 Task: Add a dependency to the task Create a new online booking system for a conference center , the existing task  Implement a new virtualization system for a company's IT infrastructure in the project AgileRescue
Action: Mouse moved to (94, 249)
Screenshot: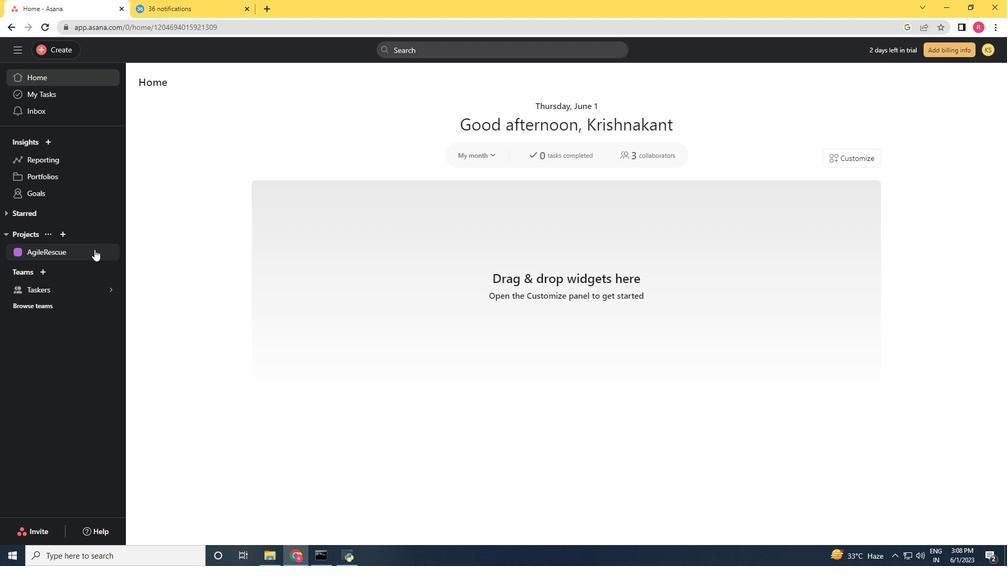 
Action: Mouse pressed left at (94, 249)
Screenshot: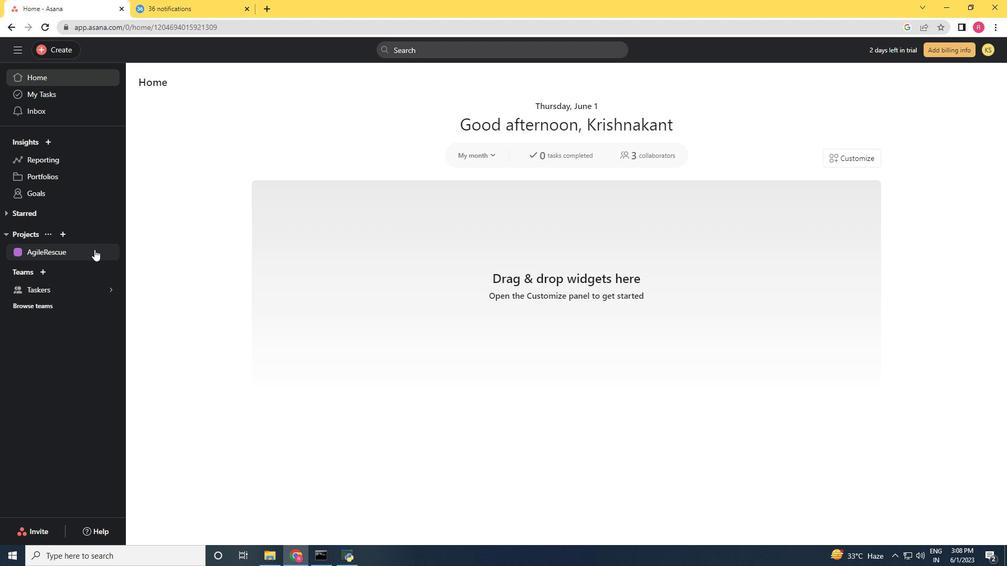 
Action: Mouse moved to (431, 306)
Screenshot: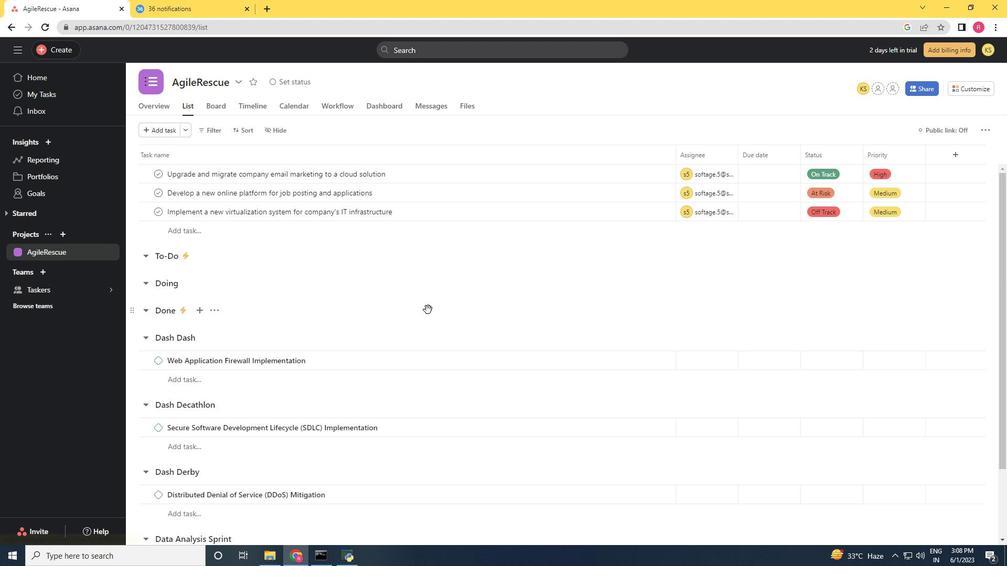 
Action: Mouse scrolled (431, 305) with delta (0, 0)
Screenshot: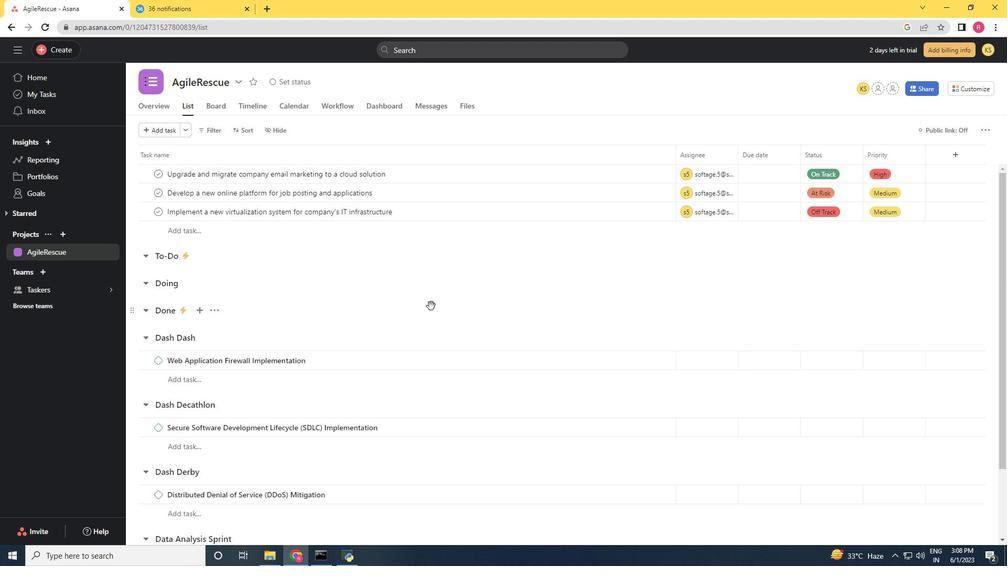 
Action: Mouse scrolled (431, 305) with delta (0, 0)
Screenshot: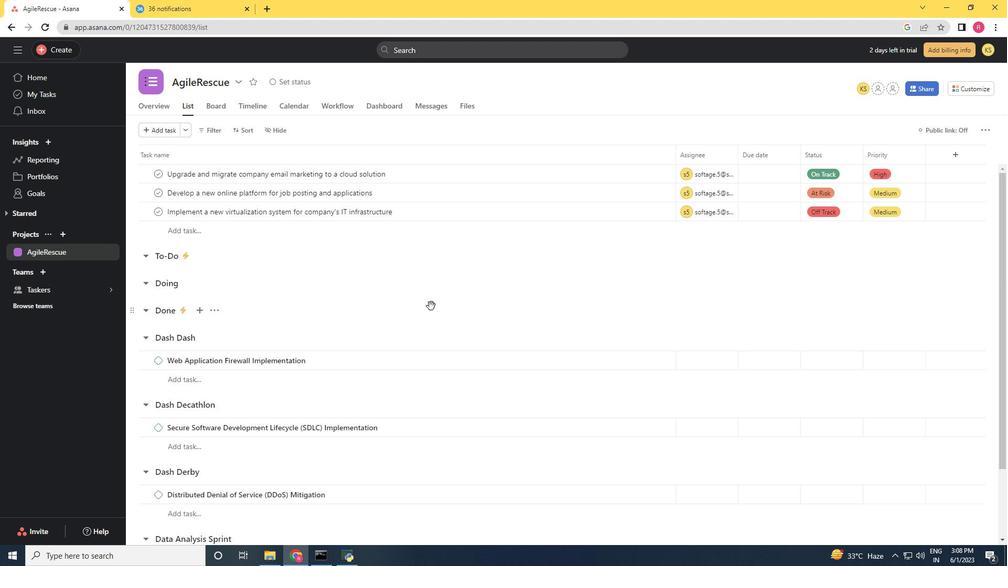 
Action: Mouse scrolled (431, 305) with delta (0, 0)
Screenshot: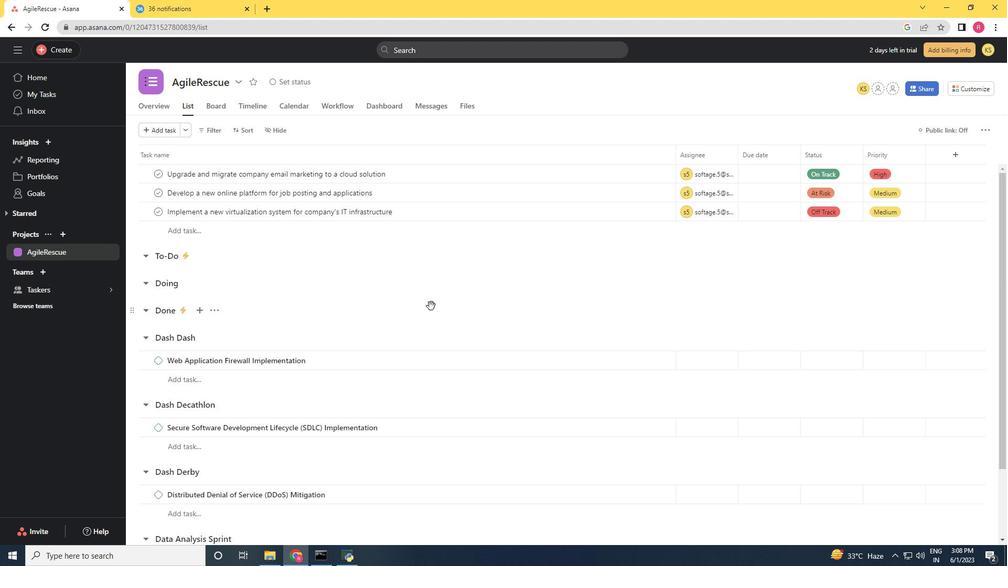 
Action: Mouse scrolled (431, 305) with delta (0, 0)
Screenshot: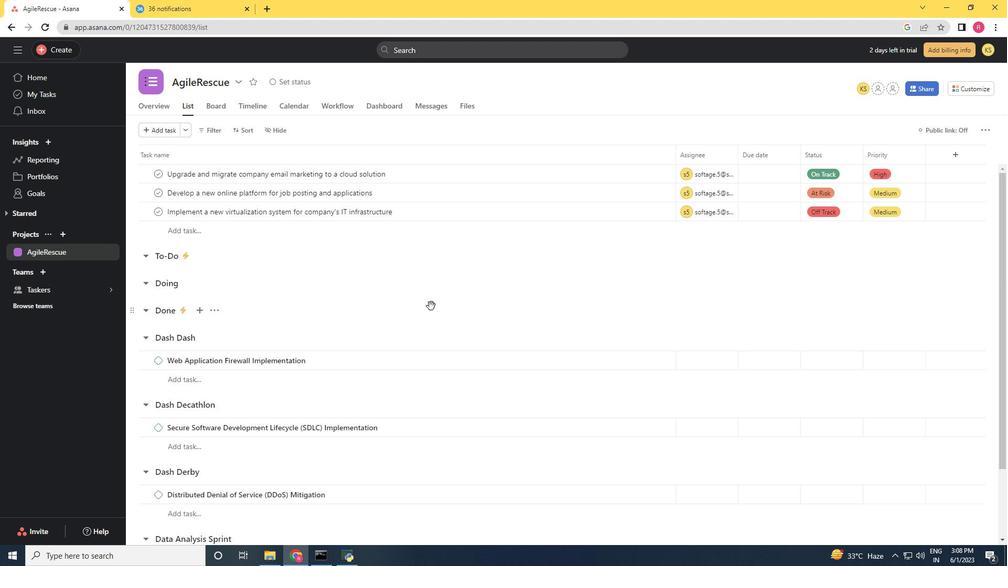 
Action: Mouse scrolled (431, 305) with delta (0, 0)
Screenshot: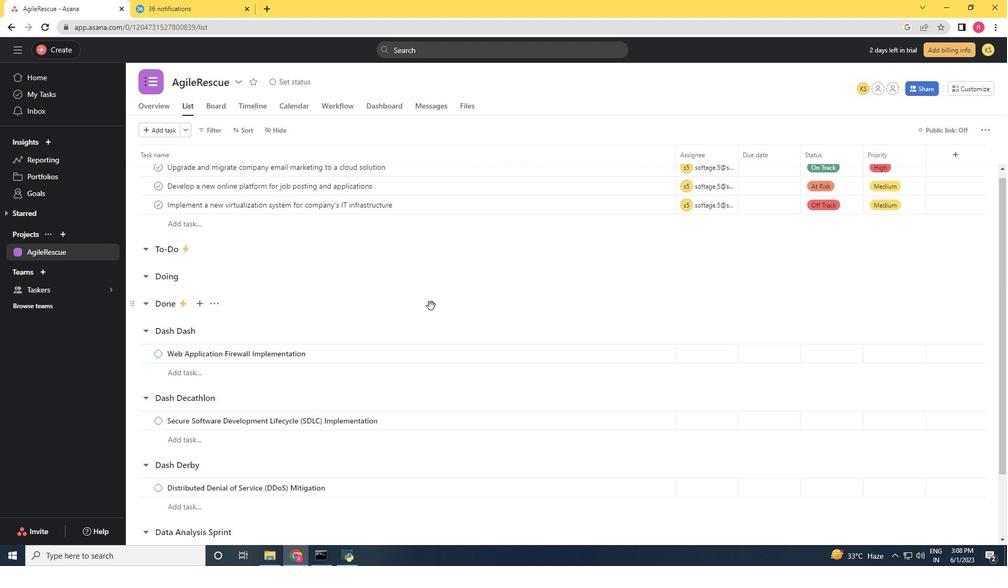 
Action: Mouse moved to (471, 473)
Screenshot: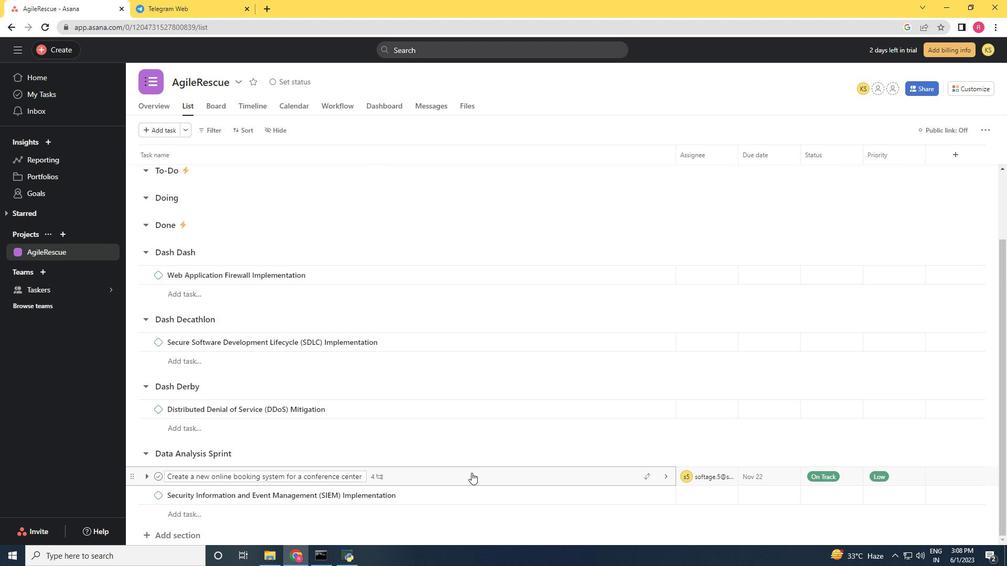 
Action: Mouse pressed left at (471, 473)
Screenshot: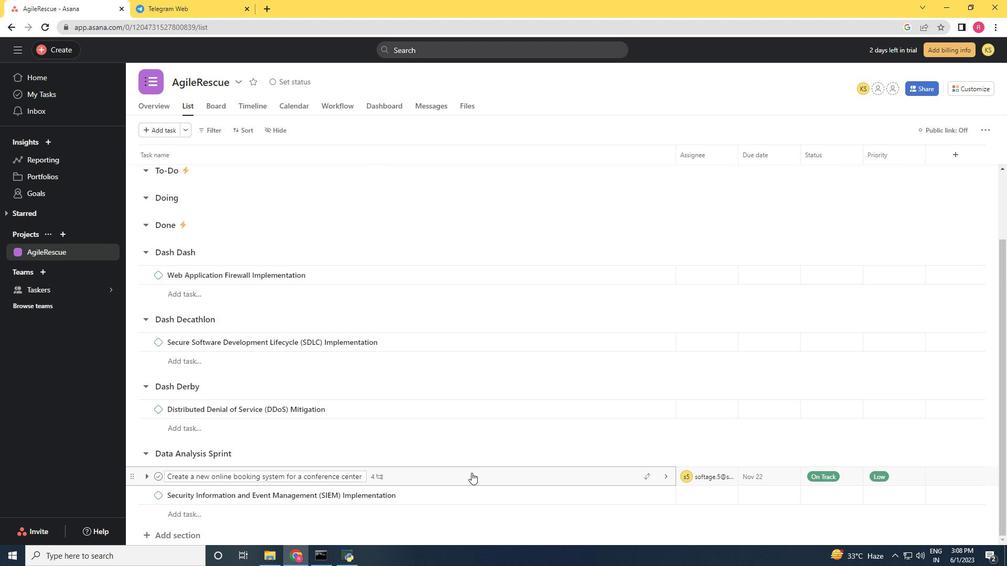 
Action: Mouse moved to (543, 406)
Screenshot: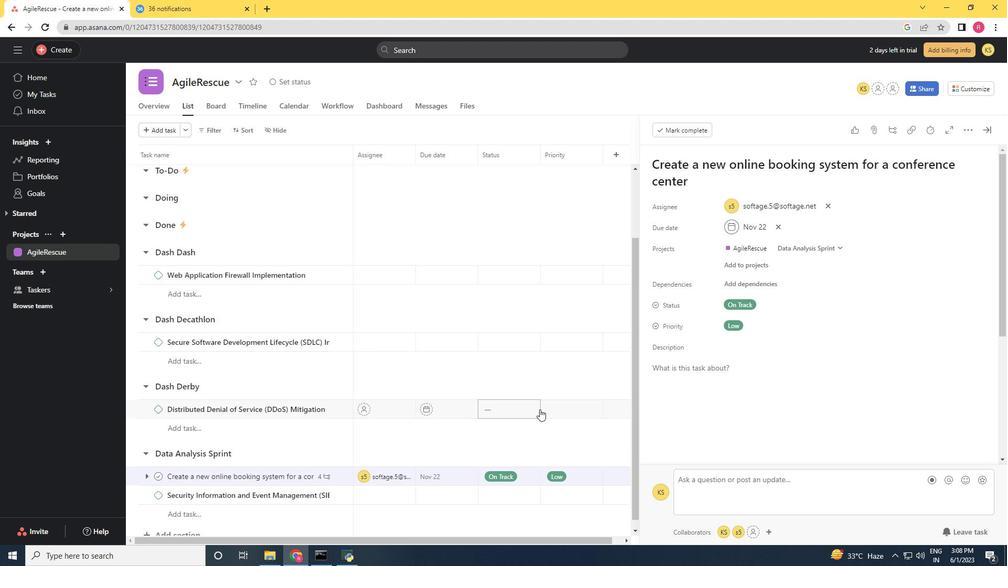 
Action: Mouse scrolled (543, 406) with delta (0, 0)
Screenshot: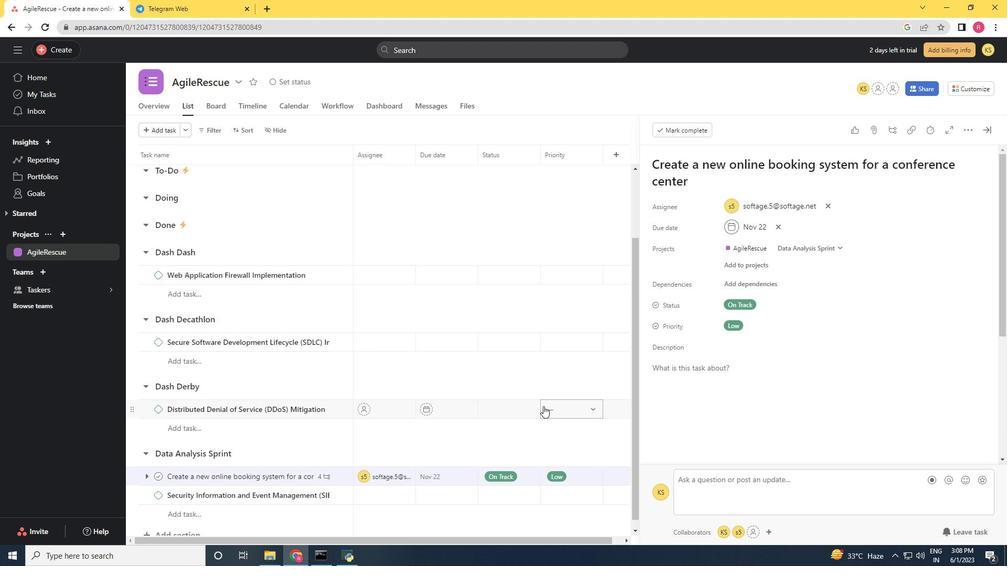
Action: Mouse moved to (702, 389)
Screenshot: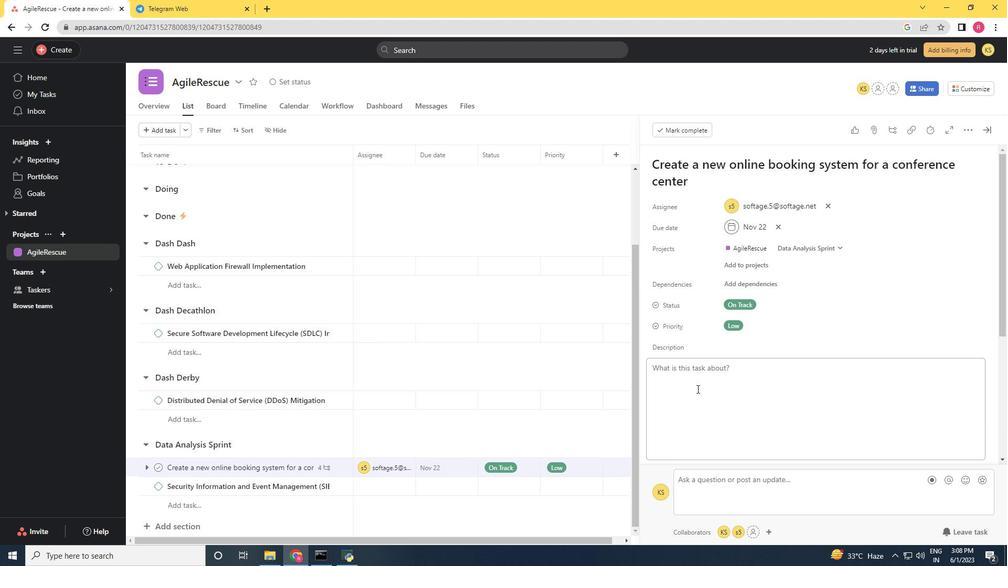 
Action: Mouse scrolled (702, 389) with delta (0, 0)
Screenshot: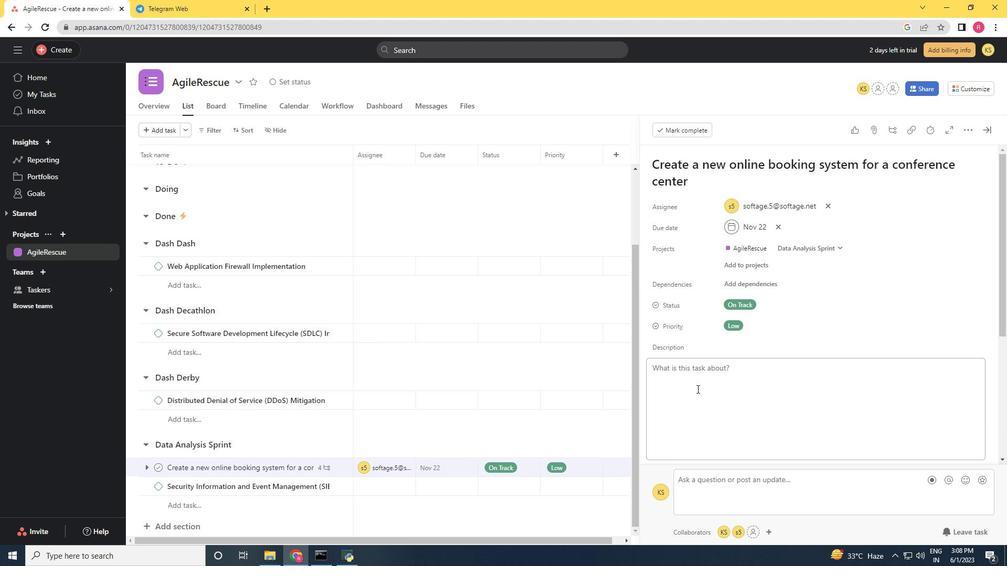 
Action: Mouse moved to (703, 390)
Screenshot: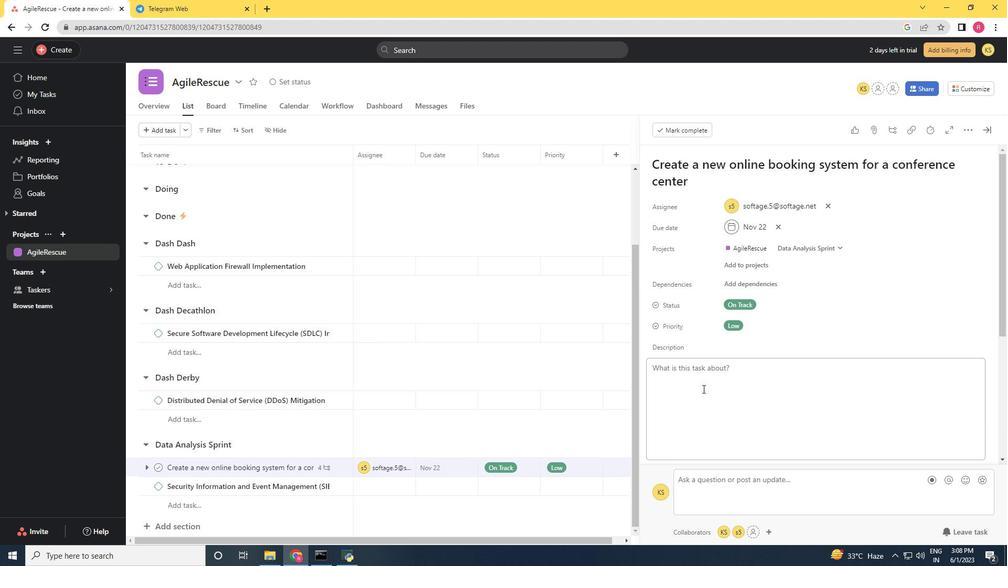 
Action: Mouse scrolled (703, 389) with delta (0, 0)
Screenshot: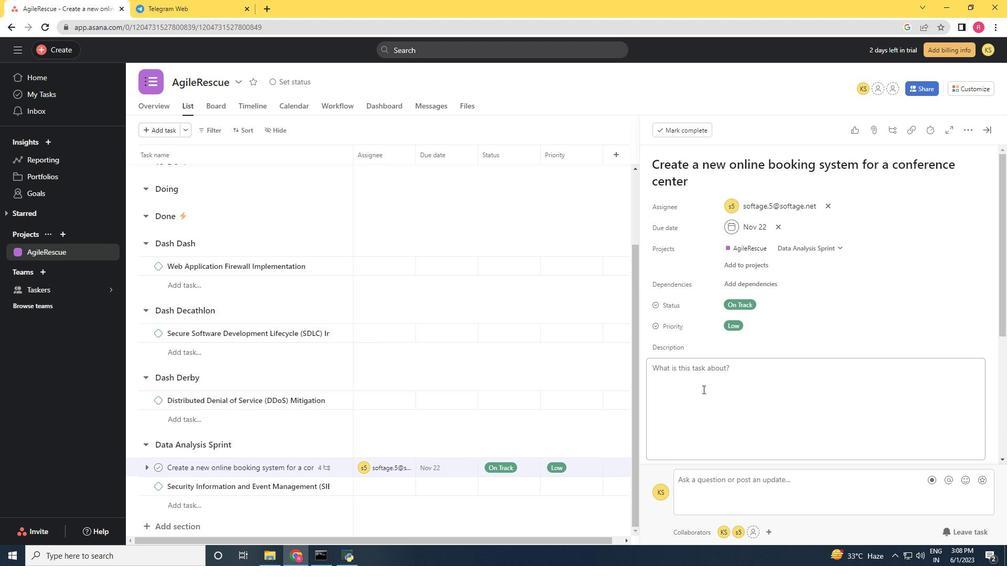 
Action: Mouse moved to (703, 390)
Screenshot: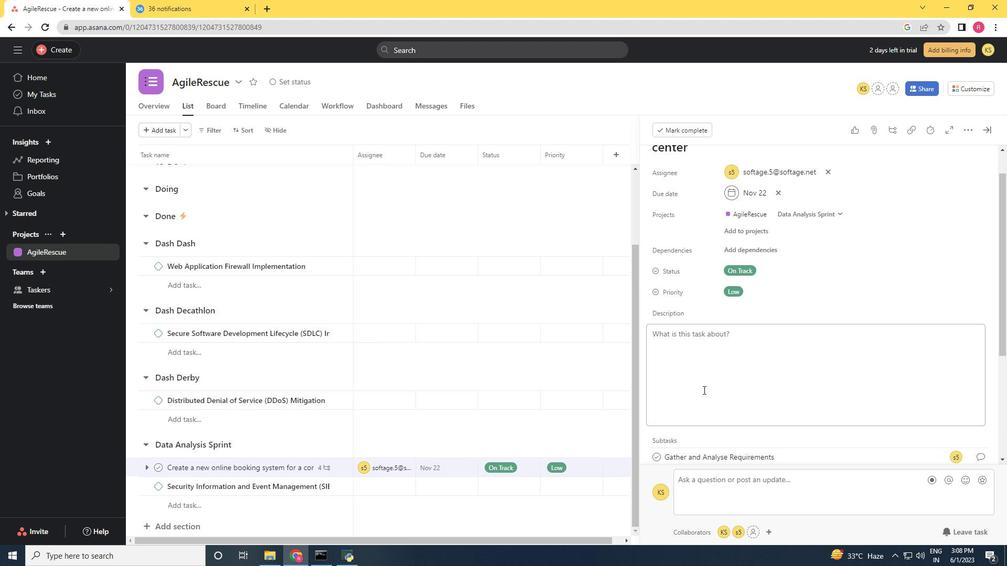 
Action: Mouse scrolled (703, 390) with delta (0, 0)
Screenshot: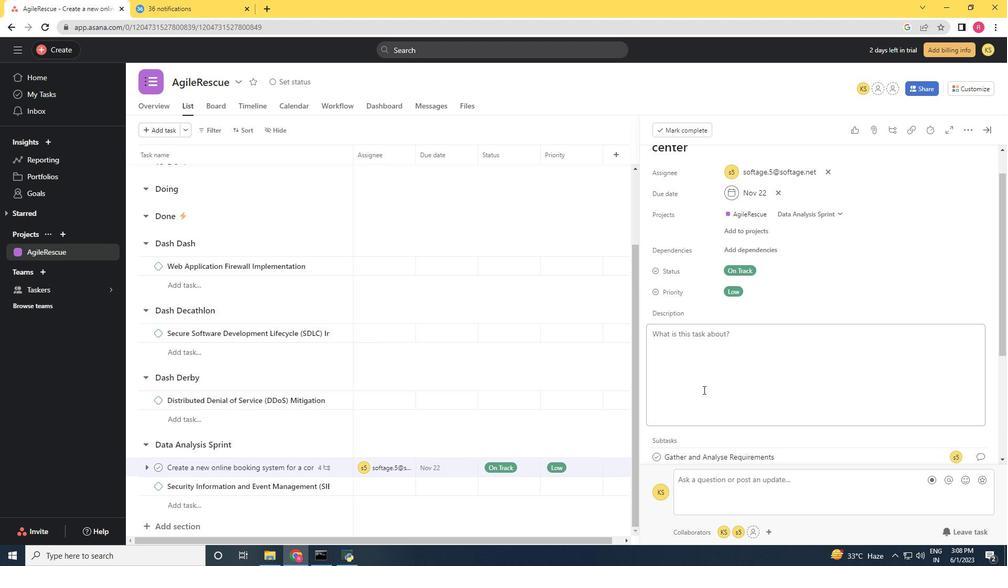 
Action: Mouse scrolled (703, 390) with delta (0, 0)
Screenshot: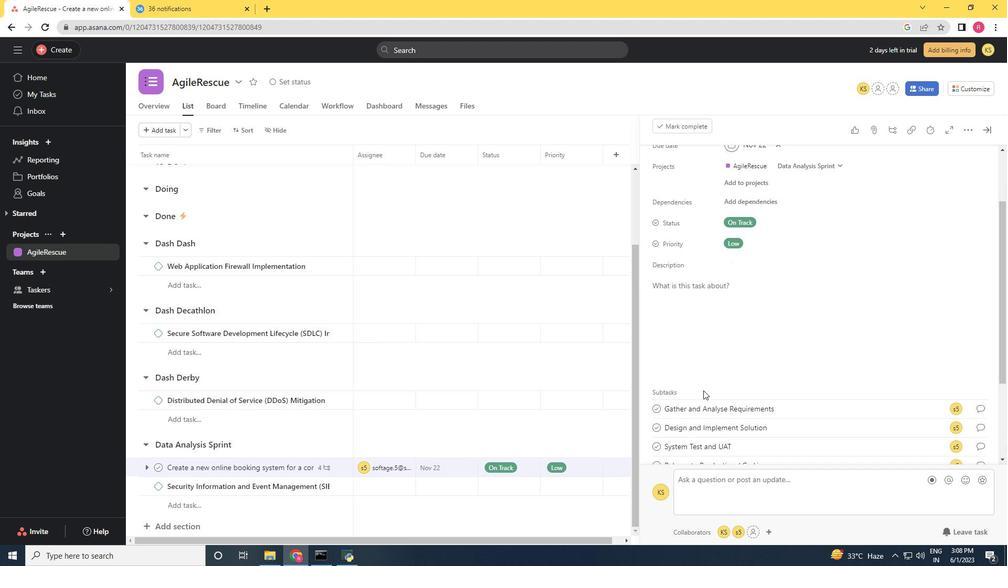 
Action: Mouse scrolled (703, 390) with delta (0, 0)
Screenshot: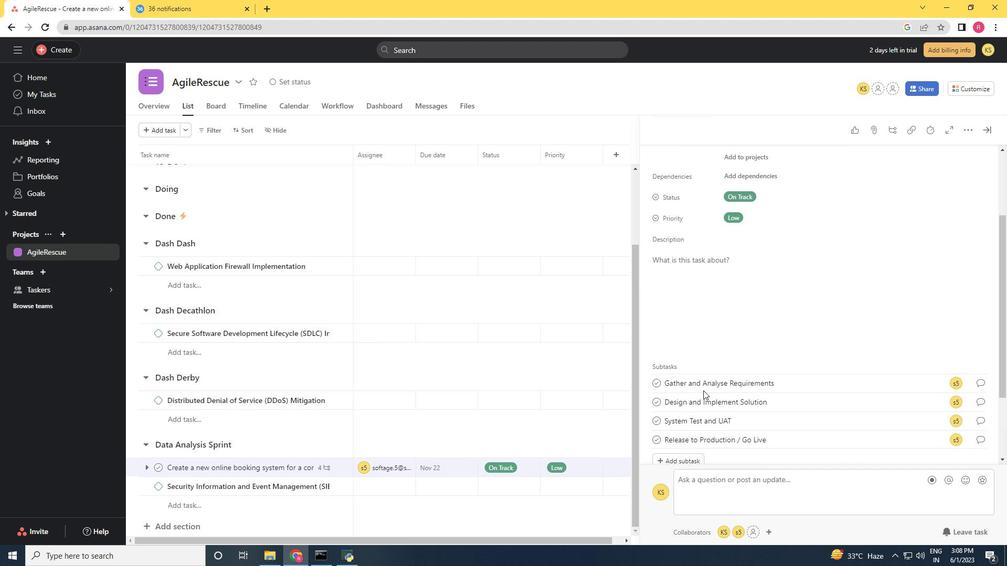 
Action: Mouse scrolled (703, 391) with delta (0, 0)
Screenshot: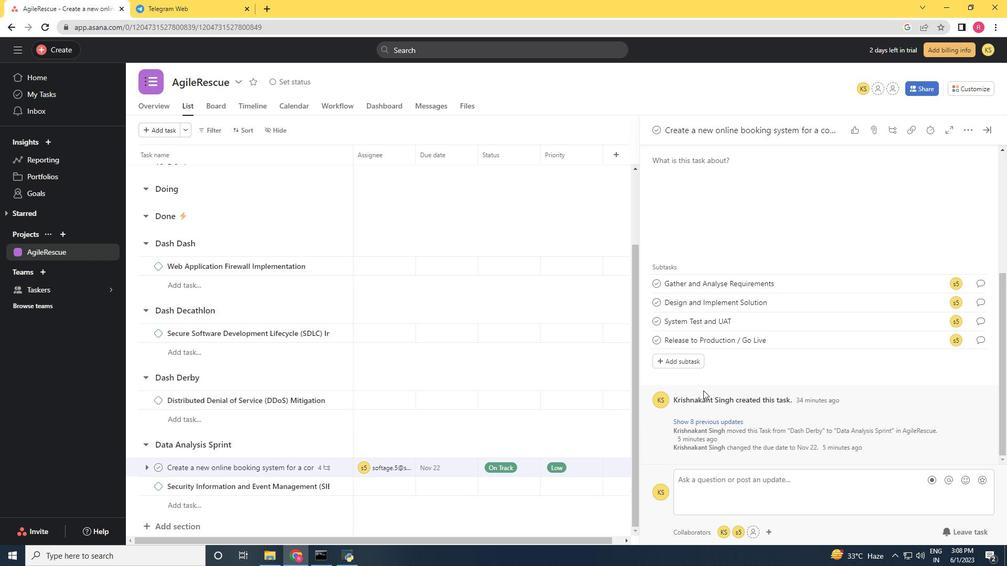 
Action: Mouse scrolled (703, 391) with delta (0, 0)
Screenshot: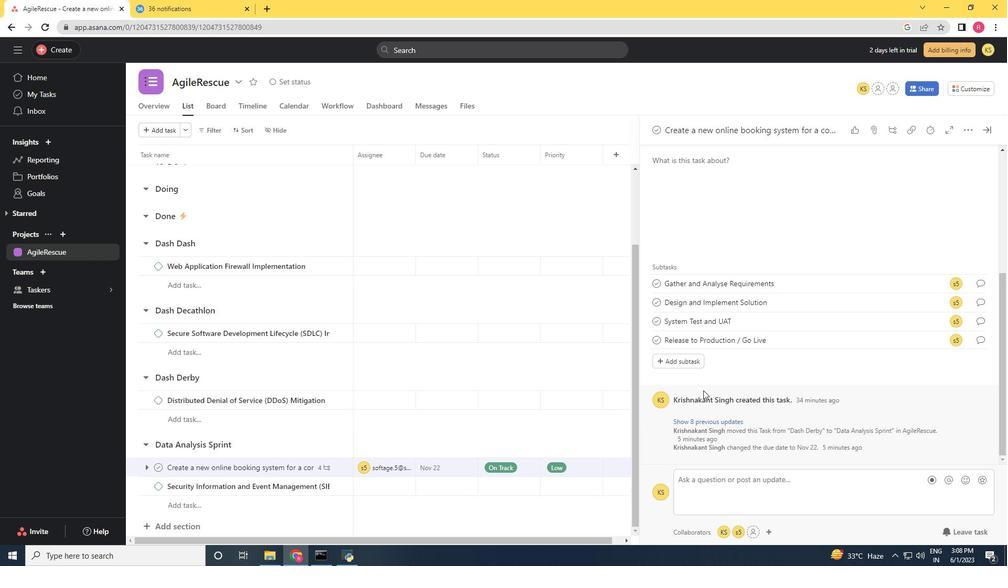 
Action: Mouse scrolled (703, 391) with delta (0, 0)
Screenshot: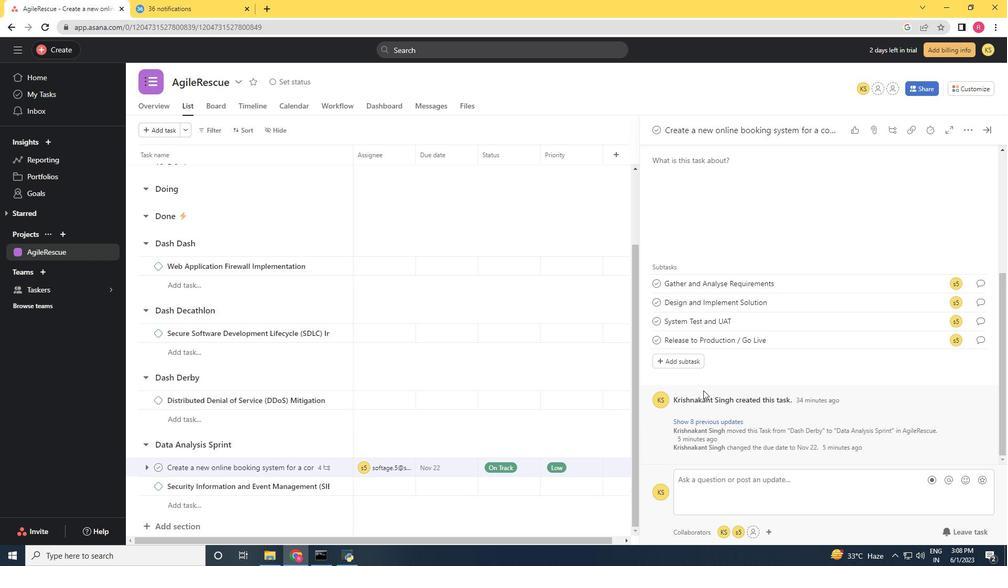 
Action: Mouse scrolled (703, 391) with delta (0, 0)
Screenshot: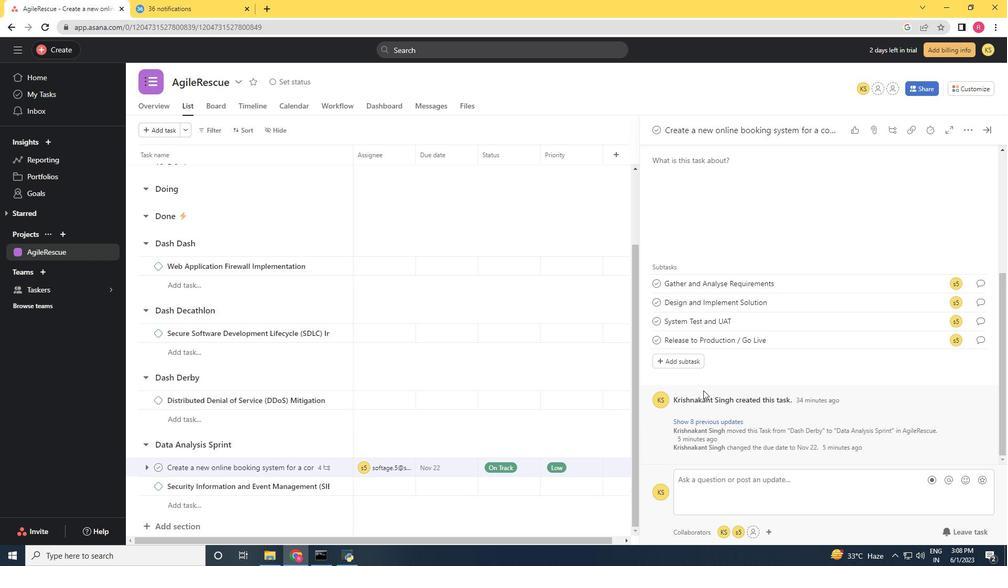 
Action: Mouse scrolled (703, 391) with delta (0, 0)
Screenshot: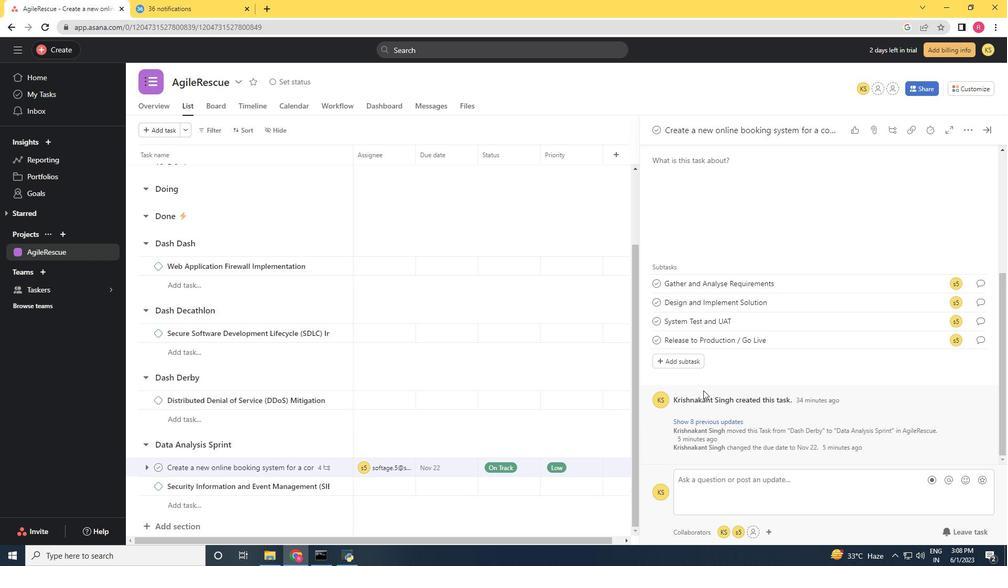 
Action: Mouse moved to (743, 285)
Screenshot: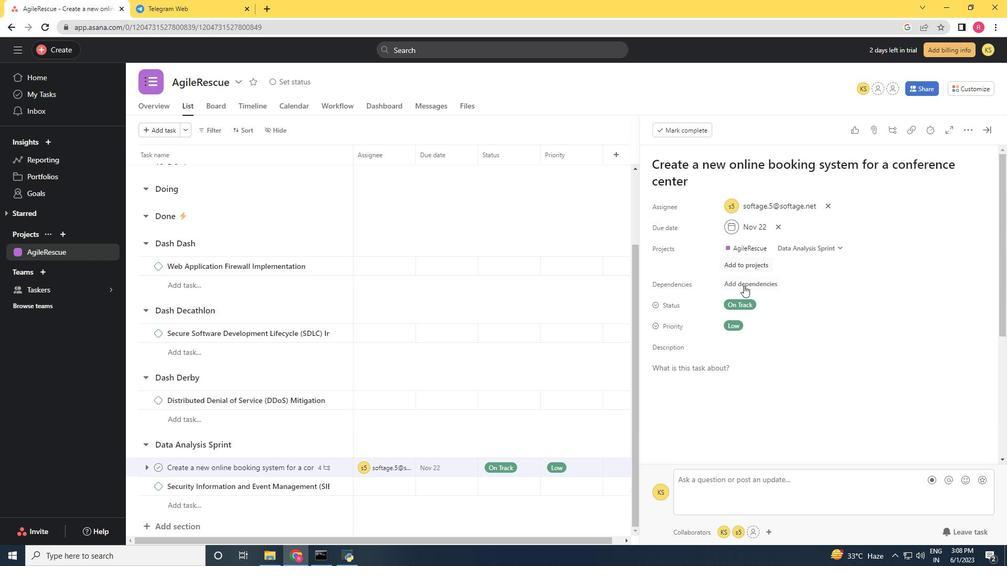 
Action: Mouse pressed left at (743, 285)
Screenshot: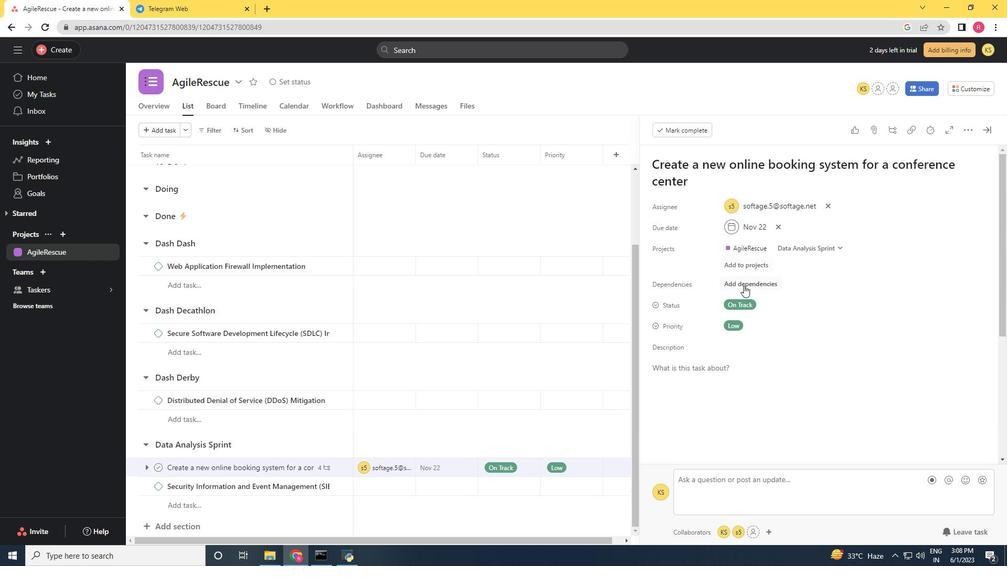 
Action: Mouse moved to (613, 279)
Screenshot: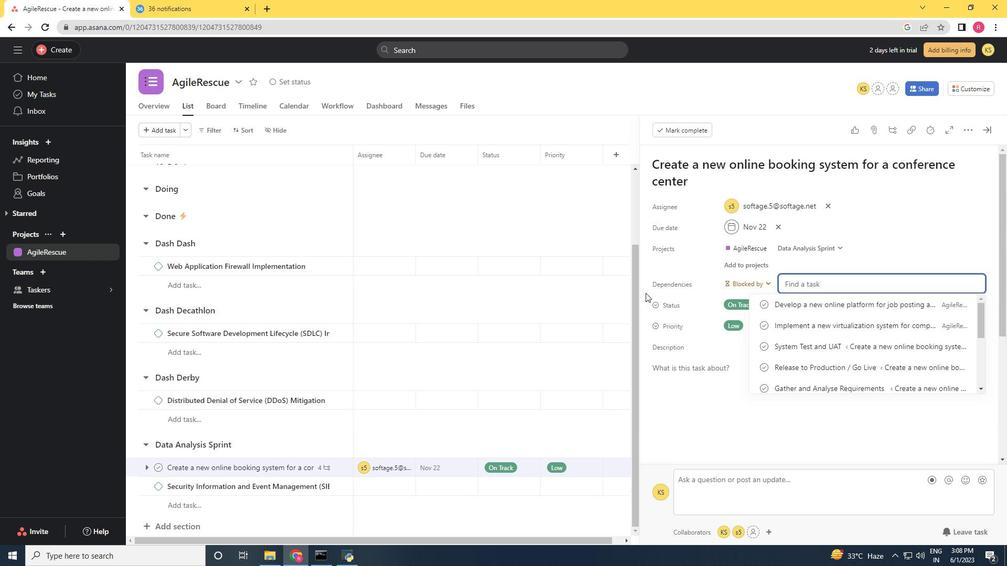 
Action: Key pressed <Key.shift>Implemenr<Key.space><Key.backspace><Key.backspace>t<Key.space>a<Key.space>new<Key.space>virtualizaiom<Key.backspace>n<Key.space><Key.backspace><Key.backspace><Key.backspace><Key.backspace><Key.backspace><Key.backspace><Key.backspace><Key.backspace>lization<Key.space>system<Key.space>for<Key.space>a<Key.space>company<Key.space><Key.backspace>'s<Key.space><Key.shift>IT<Key.space>infrastucture<Key.backspace><Key.backspace><Key.backspace><Key.backspace><Key.backspace><Key.backspace><Key.backspace><Key.backspace><Key.backspace><Key.backspace><Key.backspace>frastructure
Screenshot: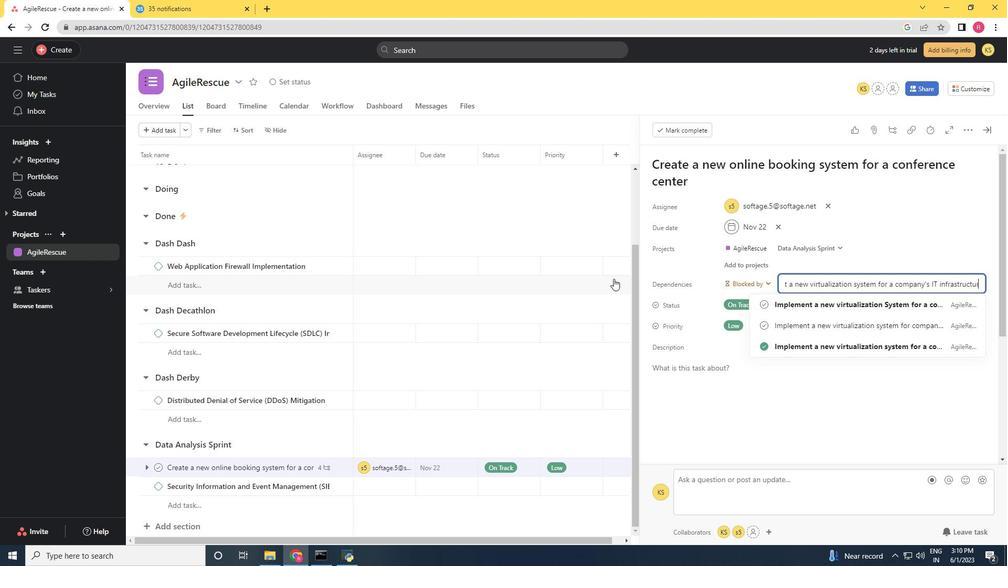 
Action: Mouse moved to (878, 307)
Screenshot: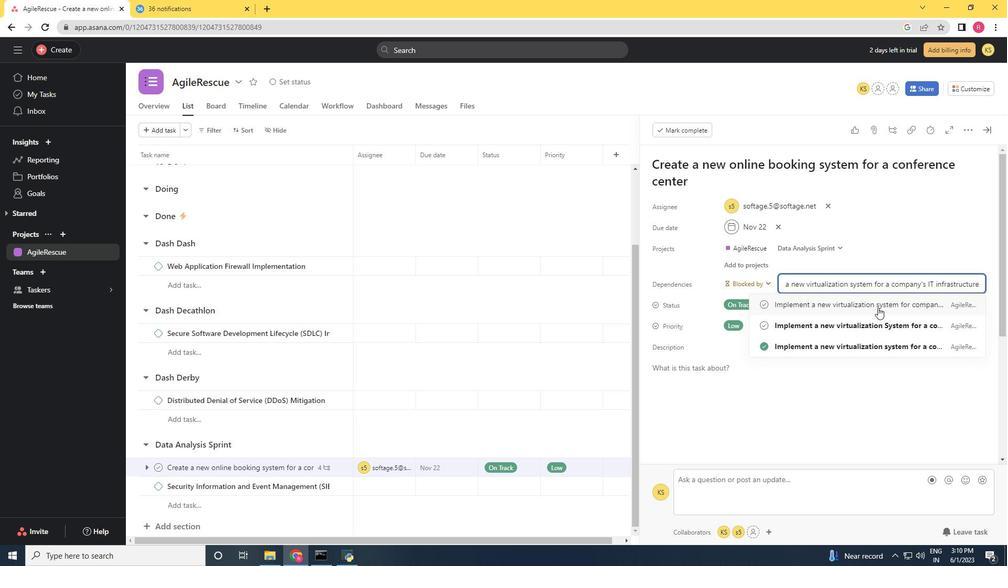 
Action: Mouse pressed left at (878, 307)
Screenshot: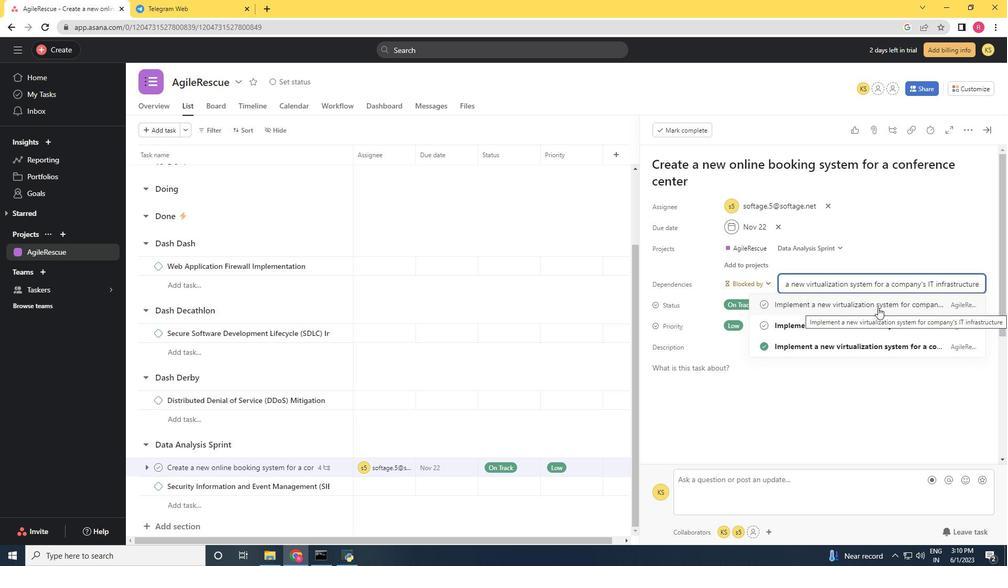 
Action: Mouse moved to (940, 299)
Screenshot: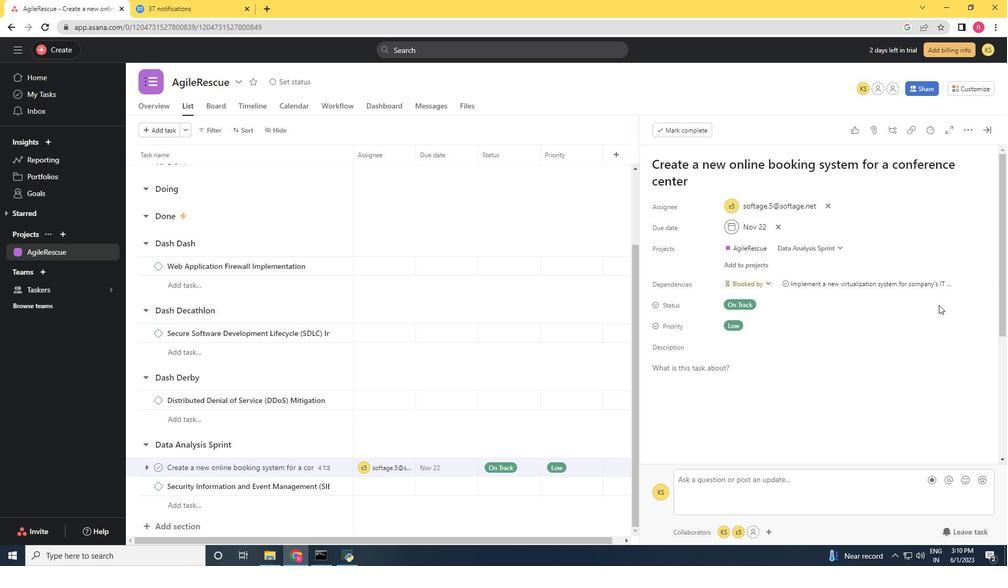 
